 Task: Create a task  Create a new online platform for online financial planning services , assign it to team member softage.4@softage.net in the project AutoFlow and update the status of the task to  At Risk , set the priority of the task to Medium
Action: Mouse moved to (85, 65)
Screenshot: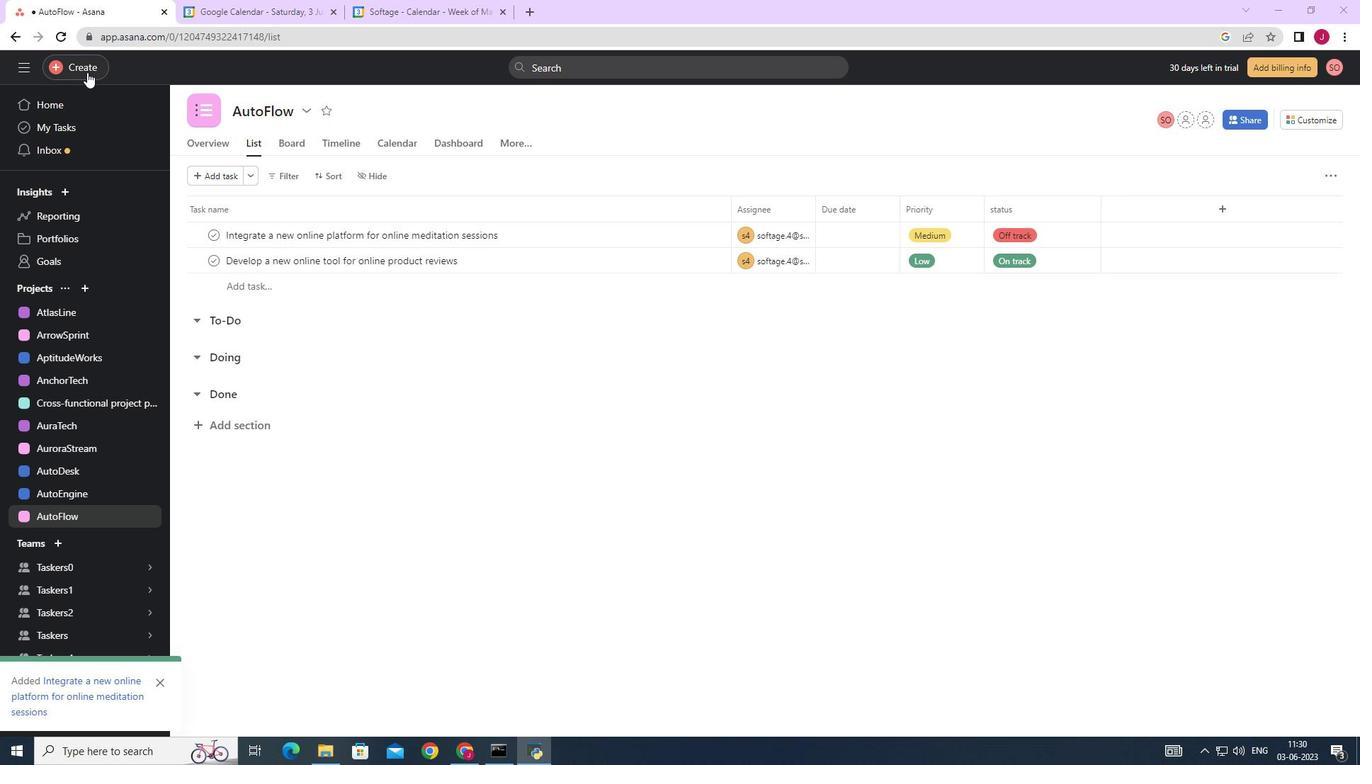 
Action: Mouse pressed left at (85, 65)
Screenshot: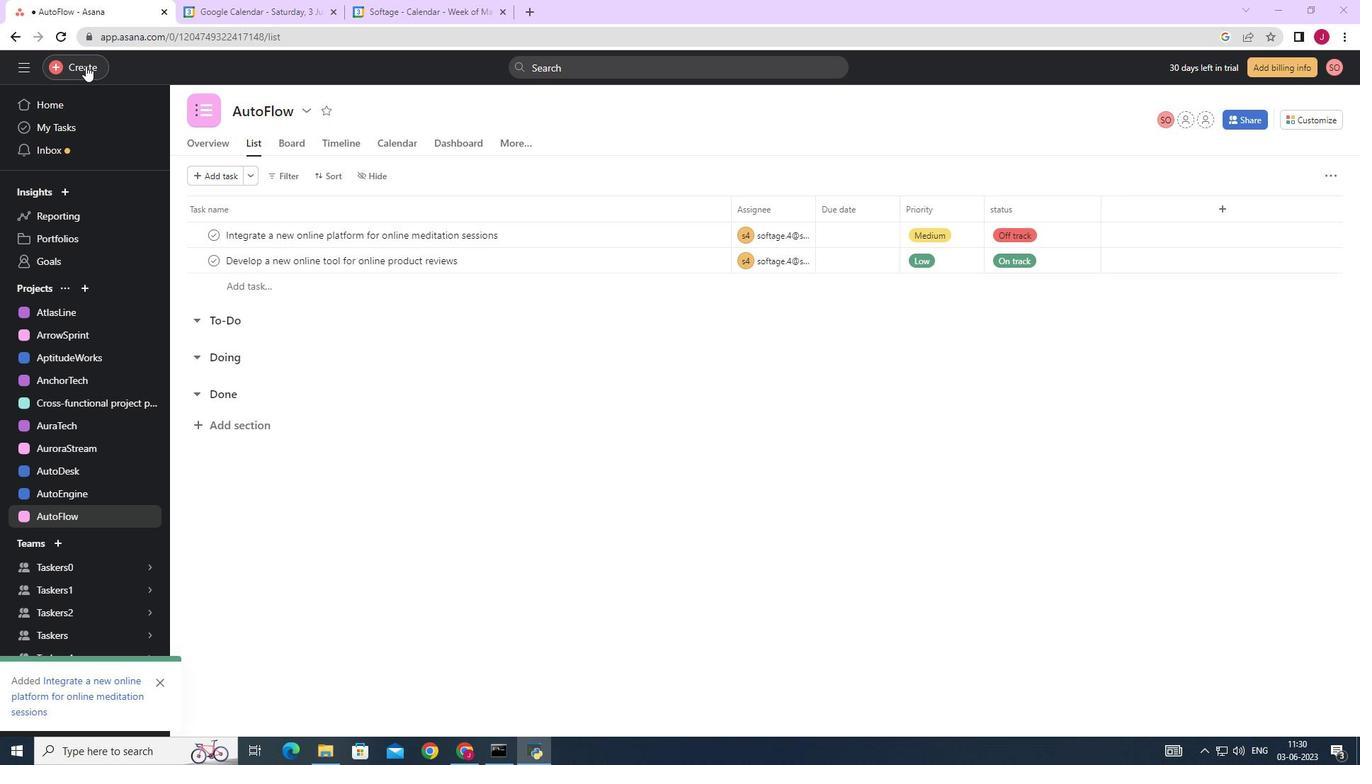 
Action: Mouse moved to (169, 64)
Screenshot: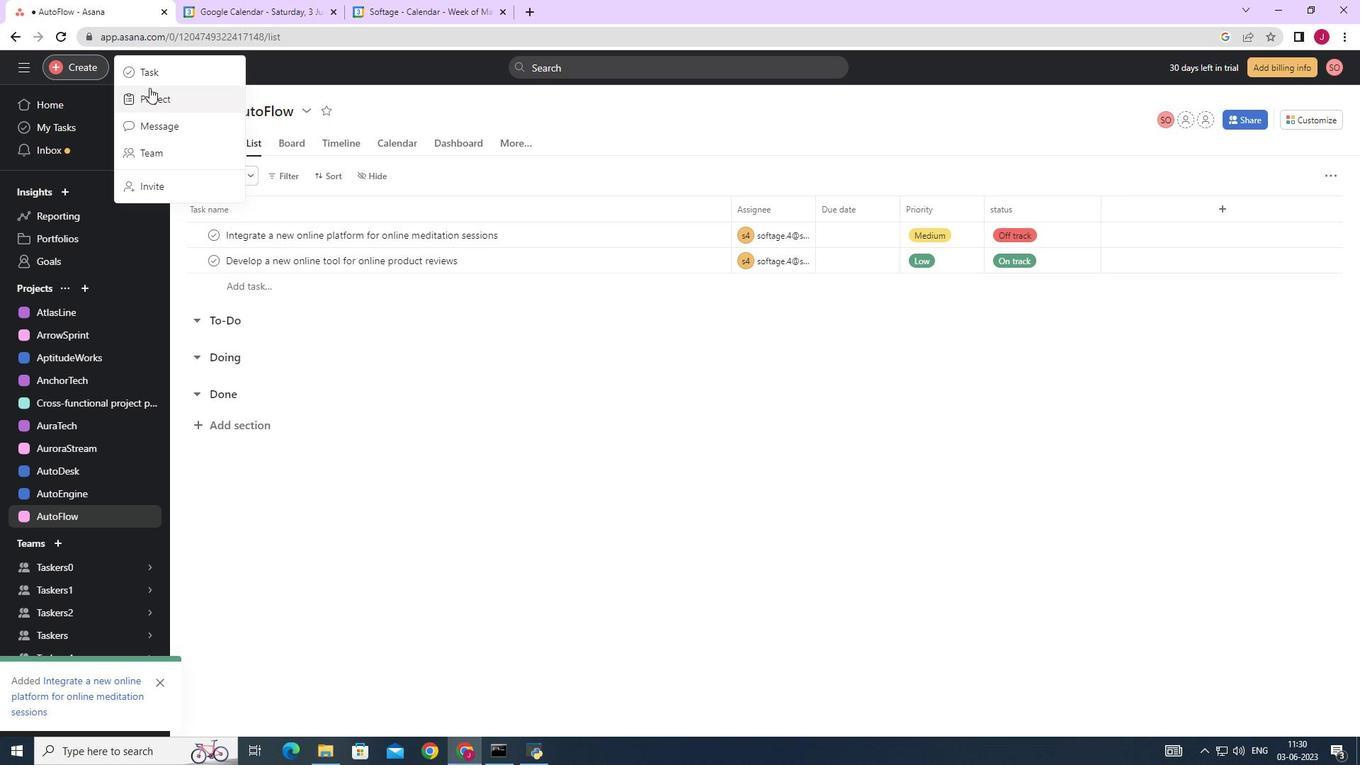 
Action: Mouse pressed left at (169, 64)
Screenshot: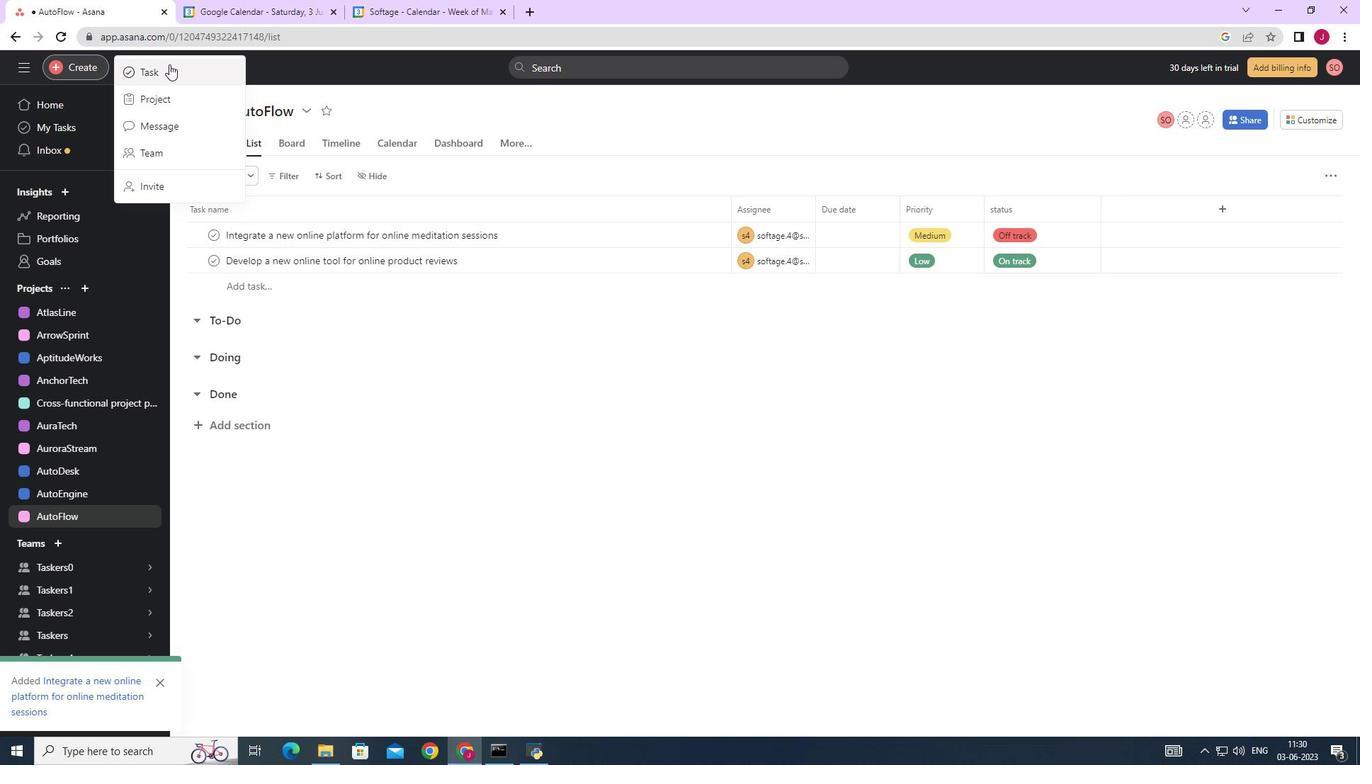 
Action: Mouse moved to (1089, 469)
Screenshot: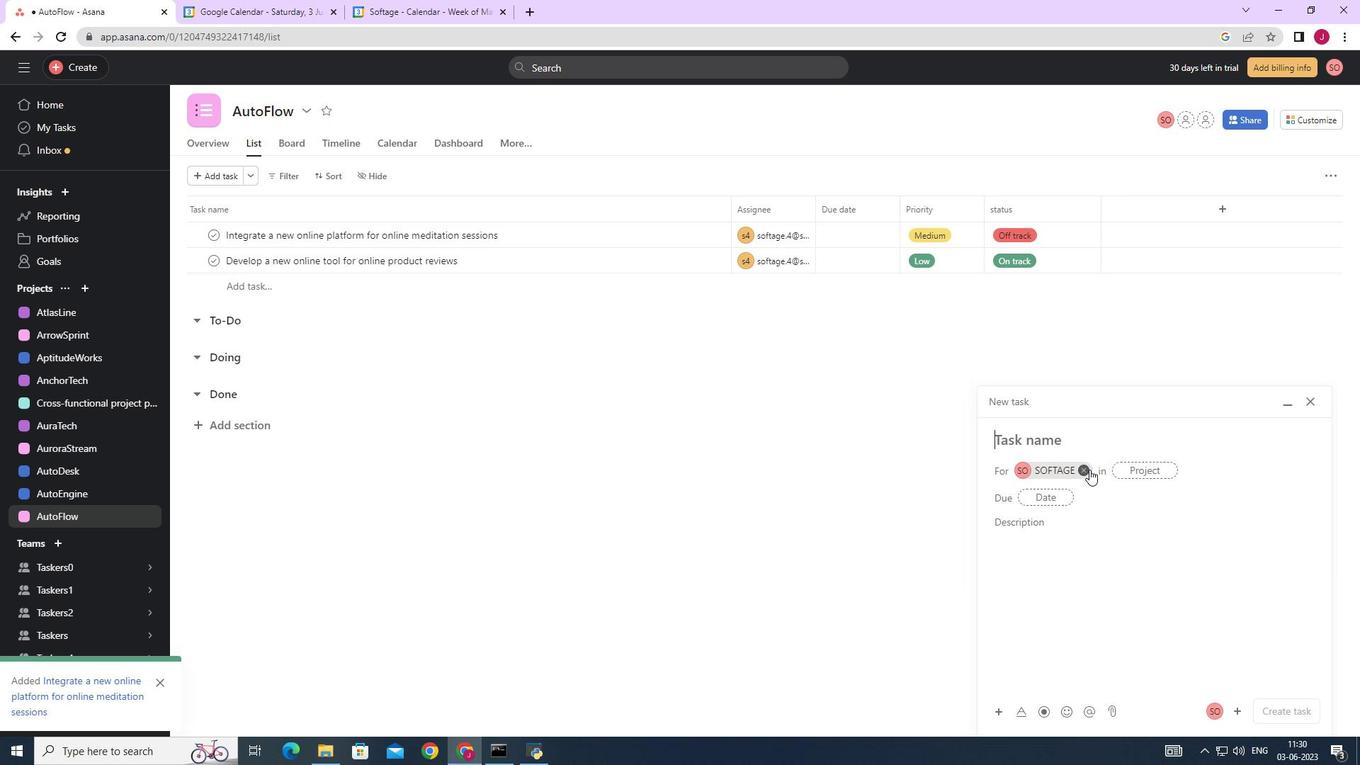 
Action: Mouse pressed left at (1089, 469)
Screenshot: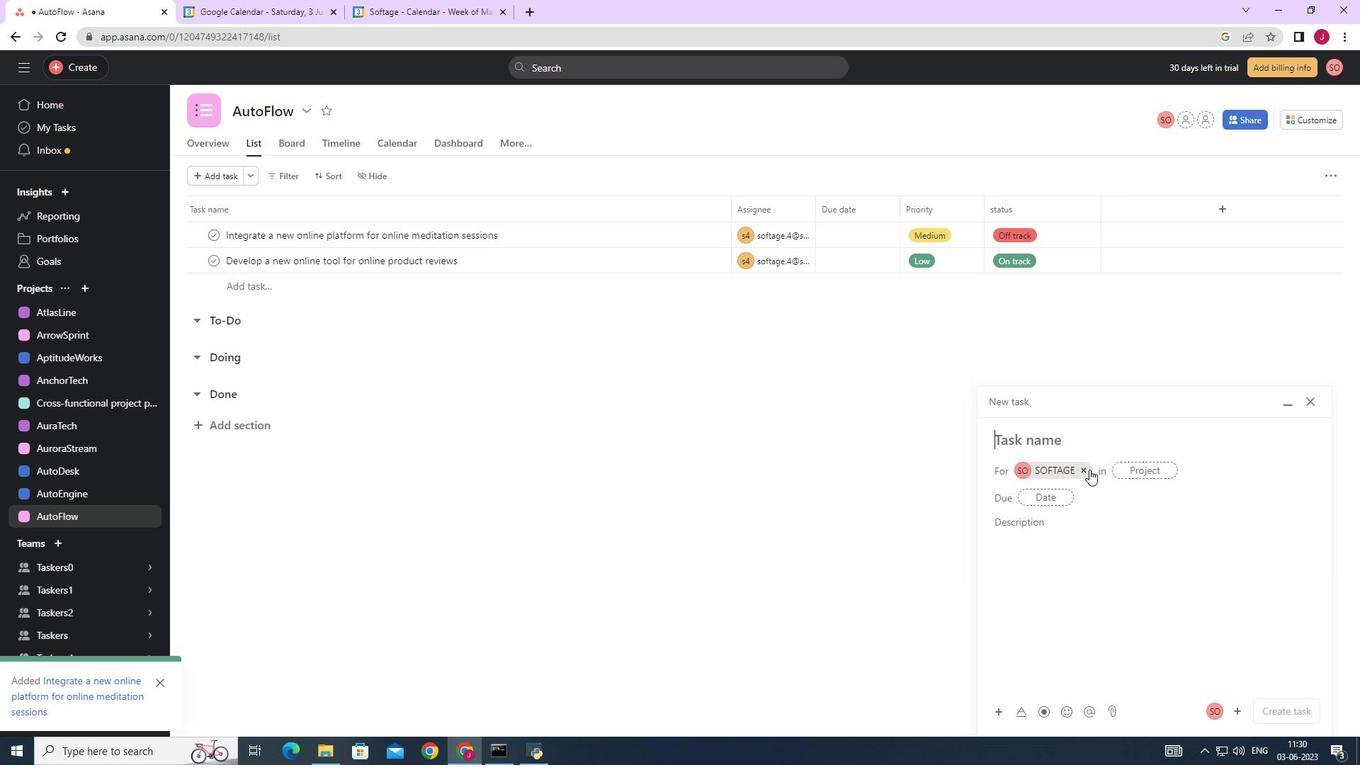 
Action: Mouse moved to (1043, 442)
Screenshot: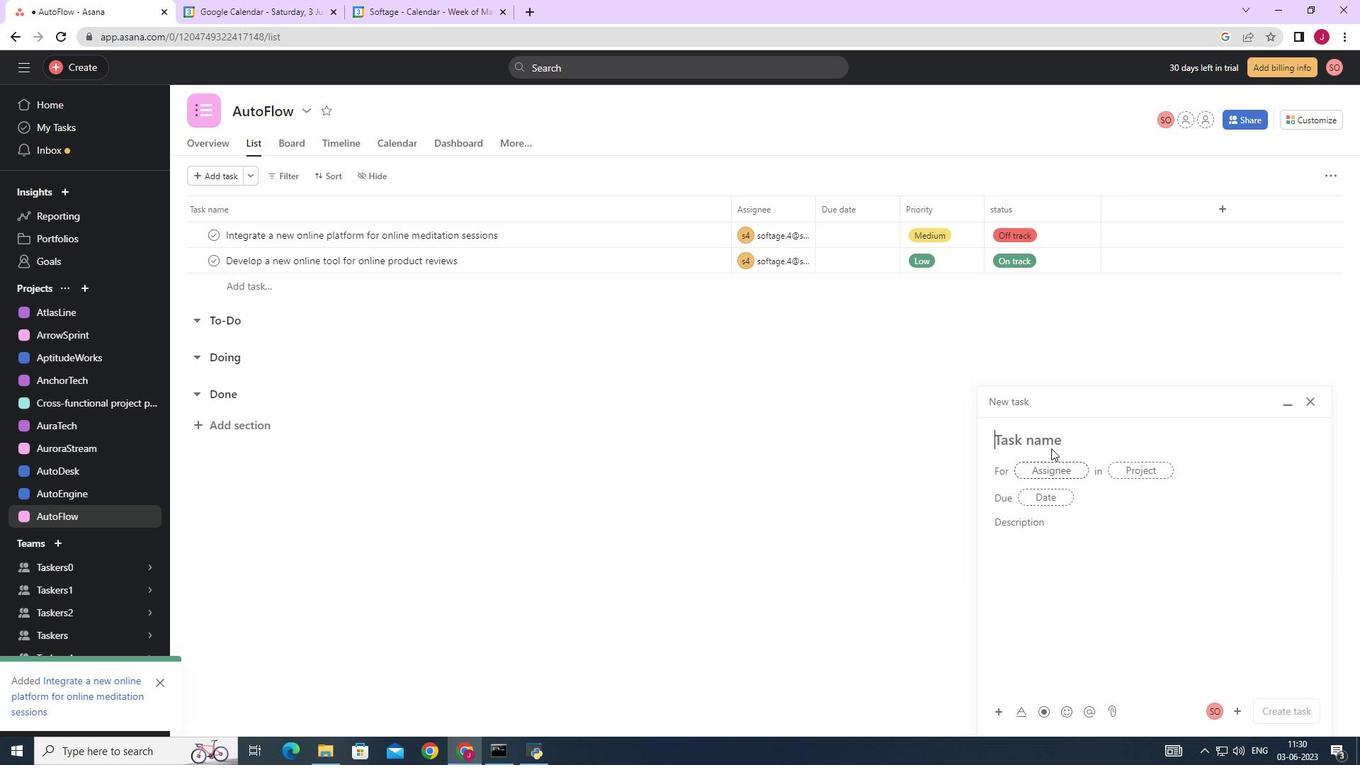 
Action: Mouse pressed left at (1043, 442)
Screenshot: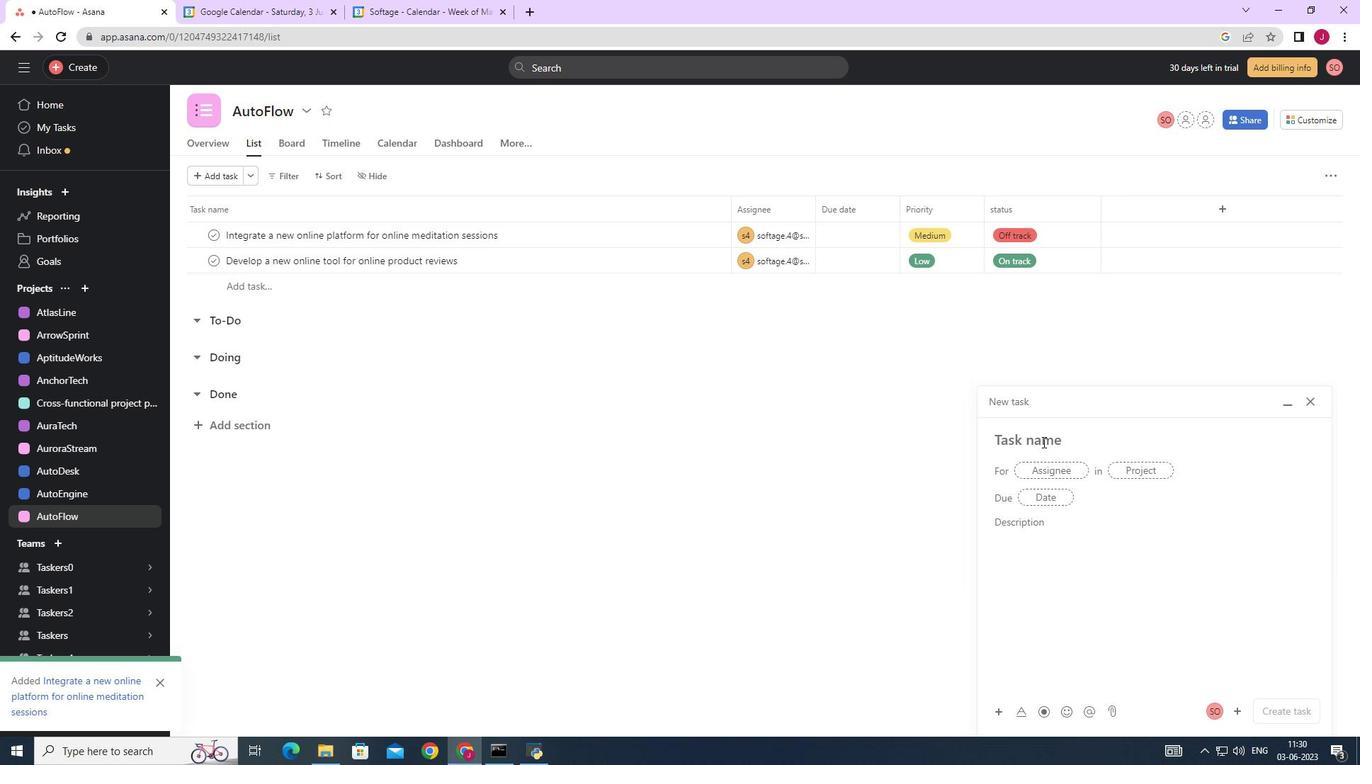 
Action: Key pressed <Key.caps_lock>C<Key.caps_lock>reate<Key.space>a<Key.space>new<Key.space>online<Key.space>platform<Key.space>for<Key.space>online<Key.space>financial<Key.space>planning<Key.space>services
Screenshot: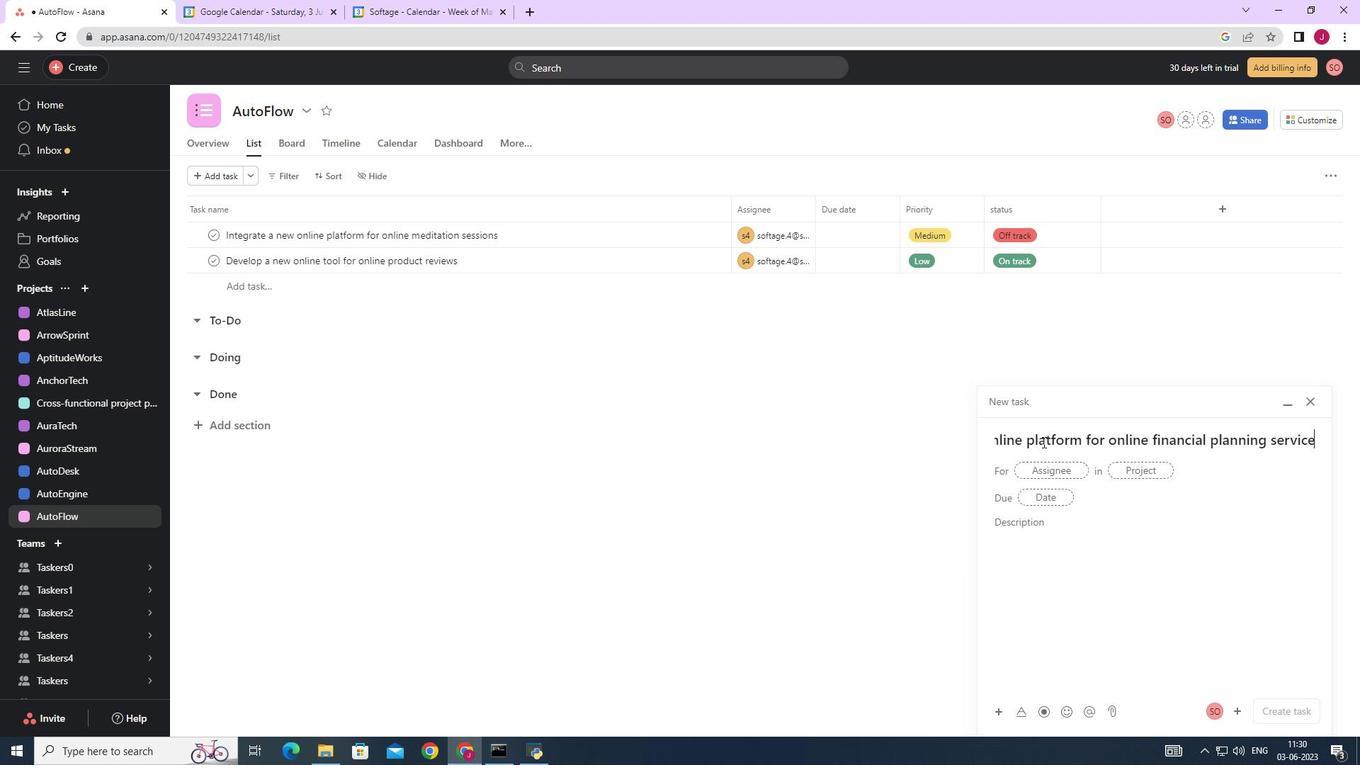 
Action: Mouse moved to (1053, 469)
Screenshot: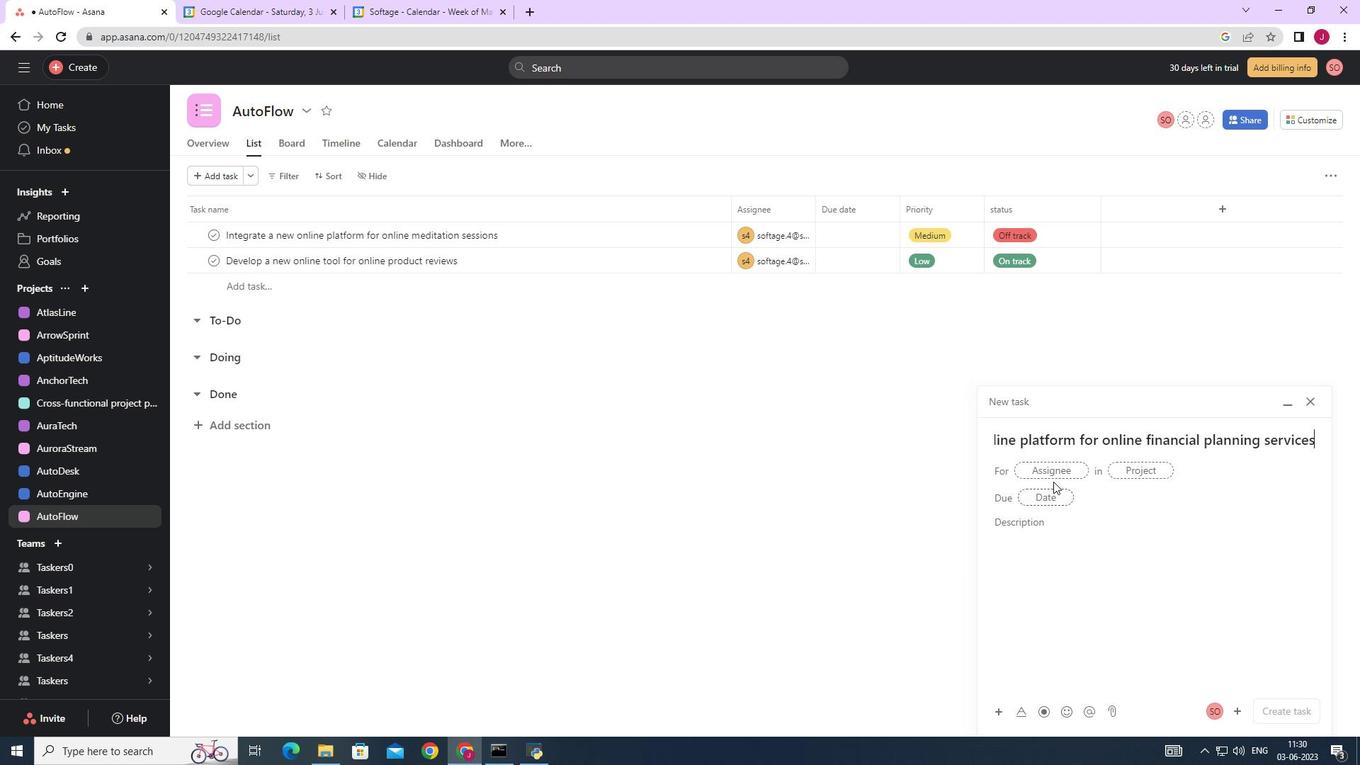 
Action: Mouse pressed left at (1053, 469)
Screenshot: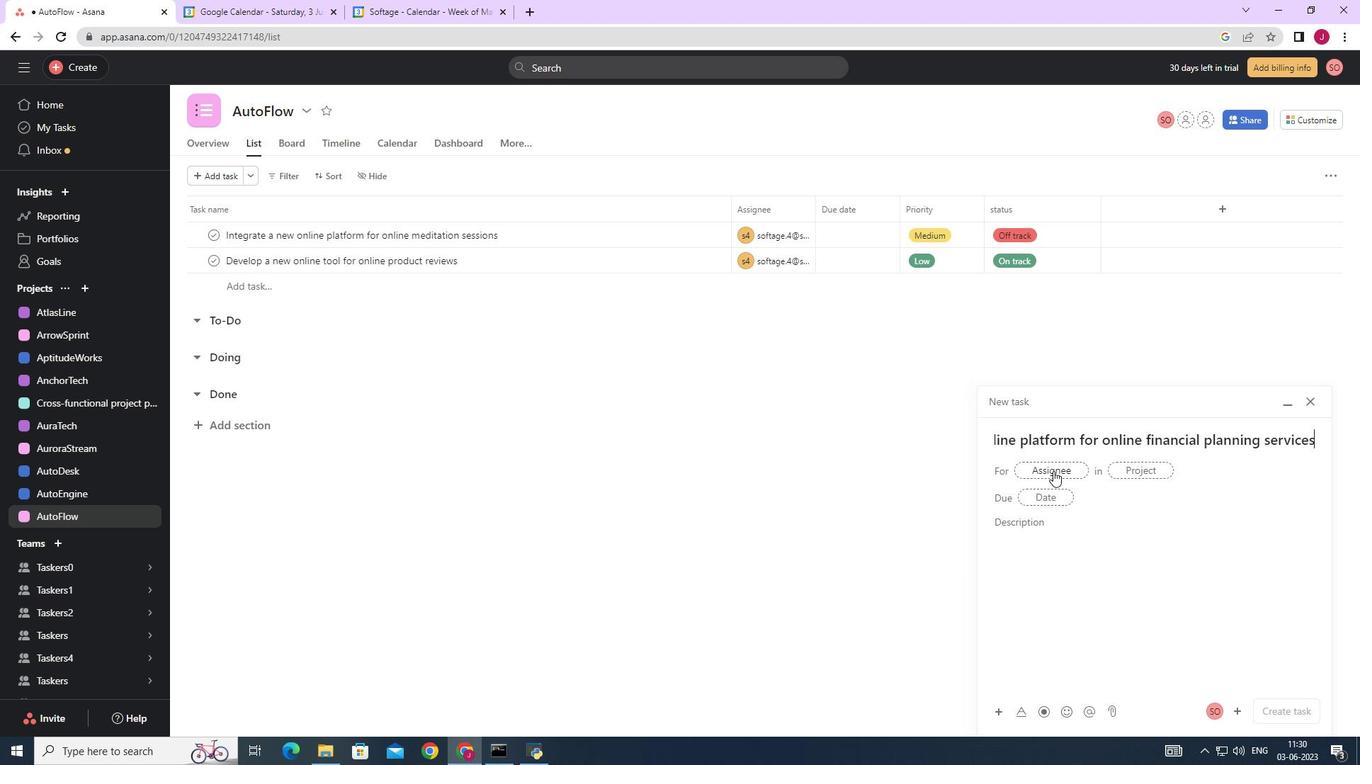 
Action: Mouse moved to (1056, 466)
Screenshot: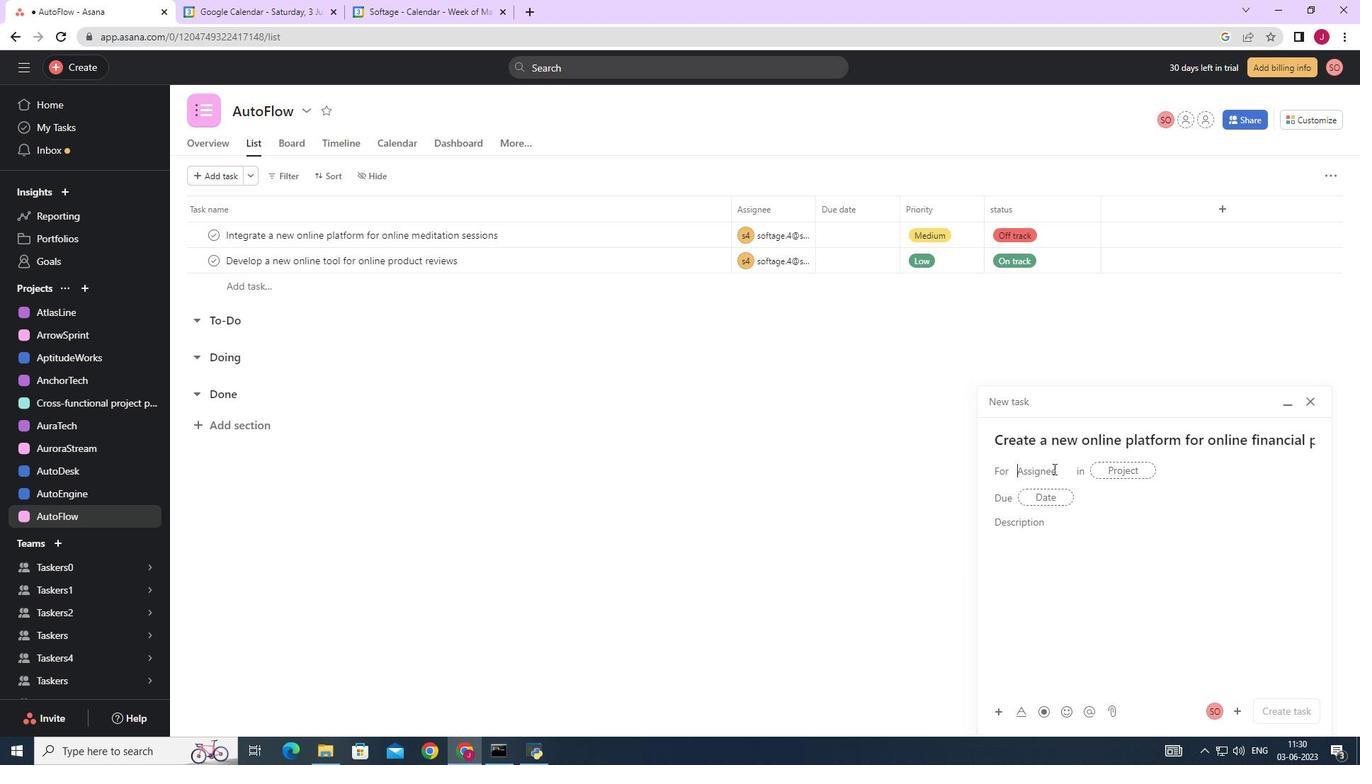 
Action: Key pressed s
Screenshot: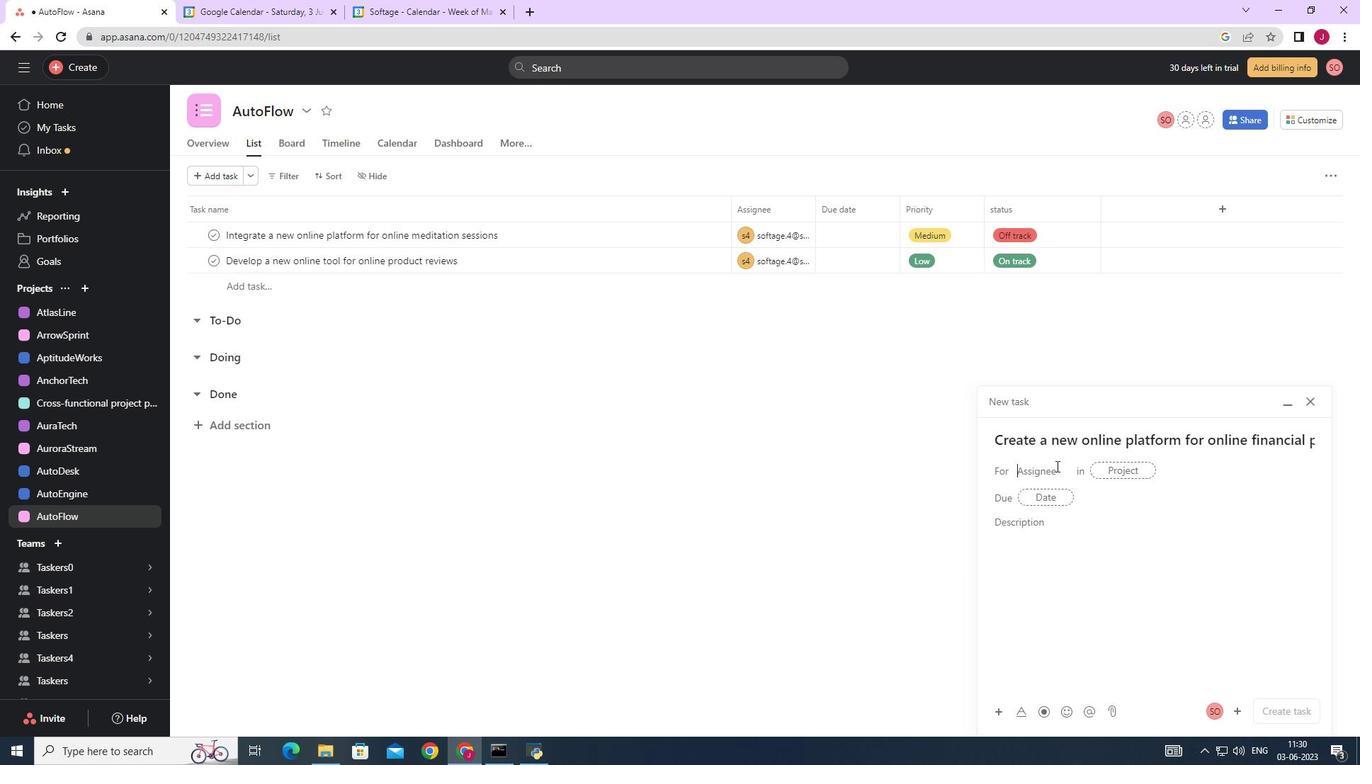 
Action: Mouse moved to (1056, 465)
Screenshot: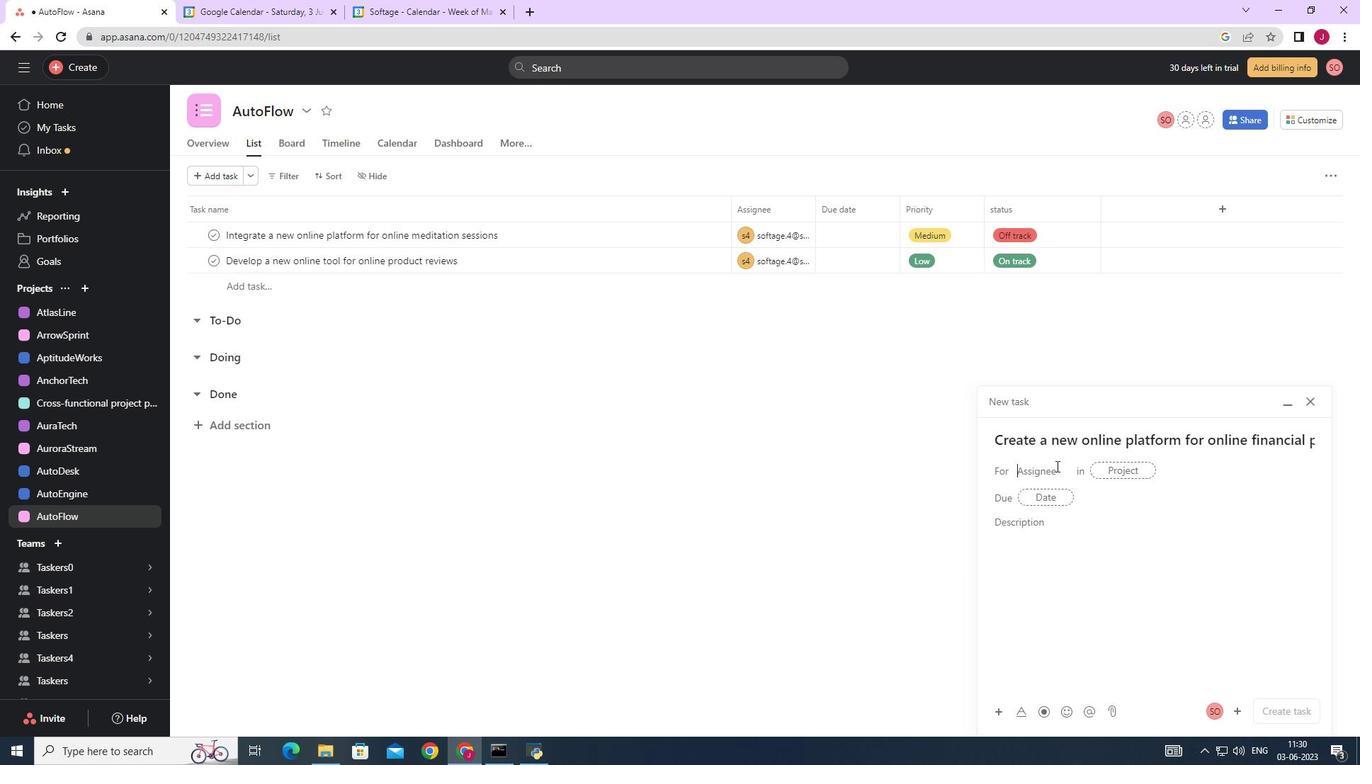 
Action: Key pressed pftage.4<Key.backspace><Key.backspace><Key.backspace><Key.backspace><Key.backspace><Key.backspace><Key.backspace><Key.backspace>oftage.4
Screenshot: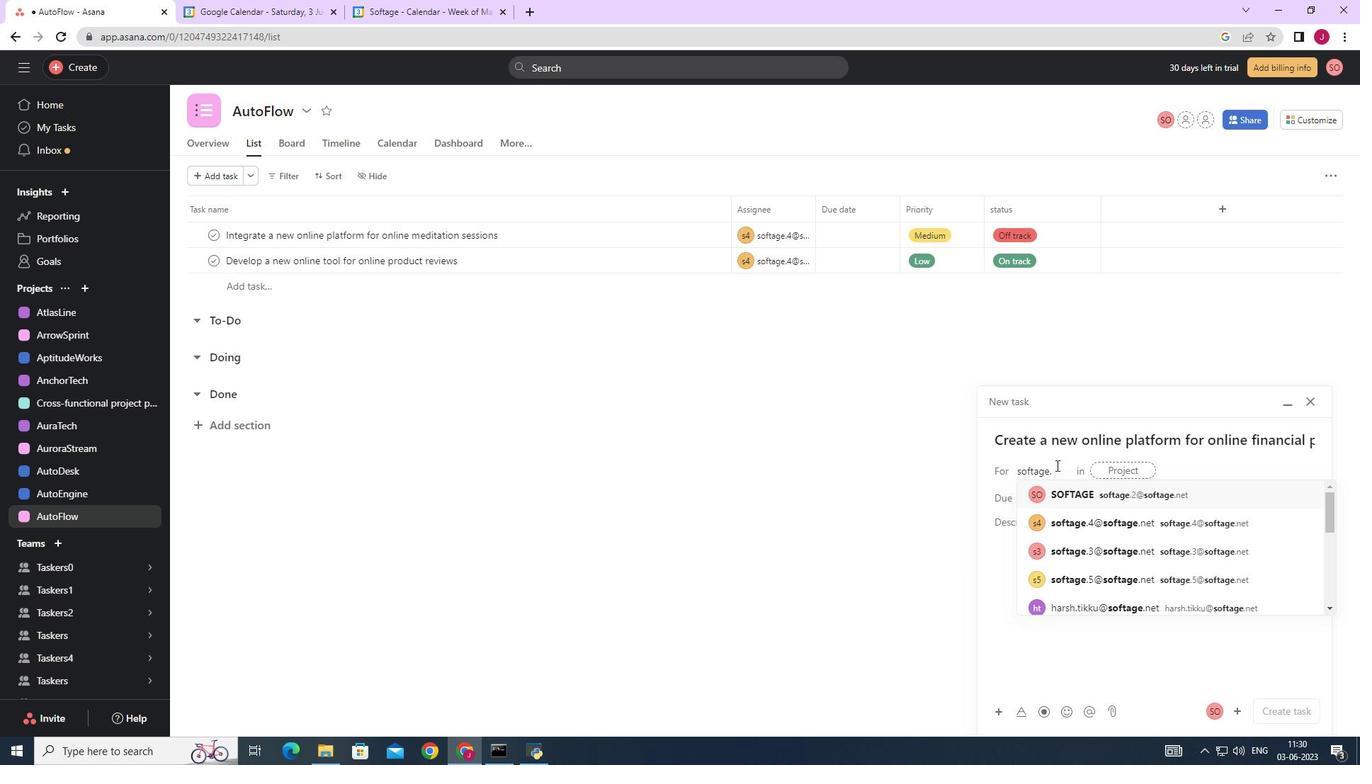 
Action: Mouse moved to (1095, 500)
Screenshot: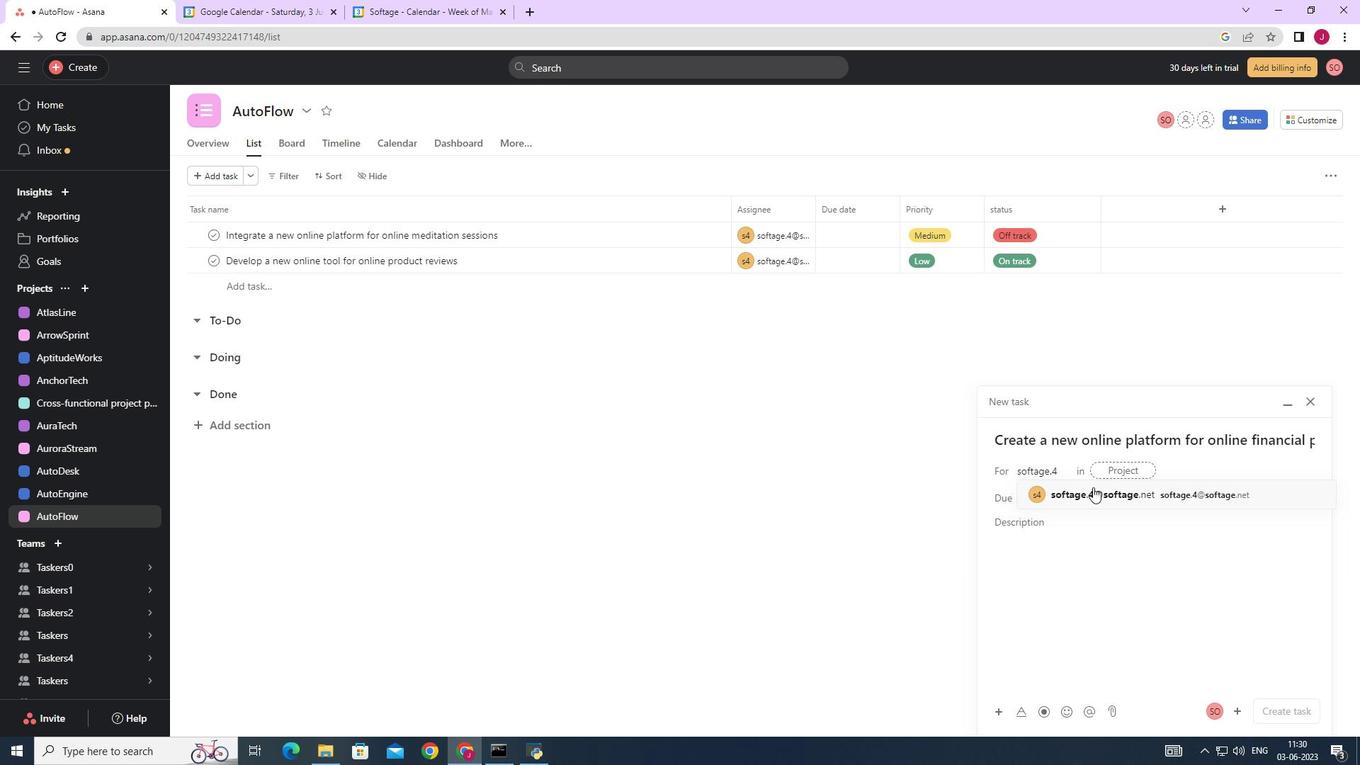 
Action: Mouse pressed left at (1095, 500)
Screenshot: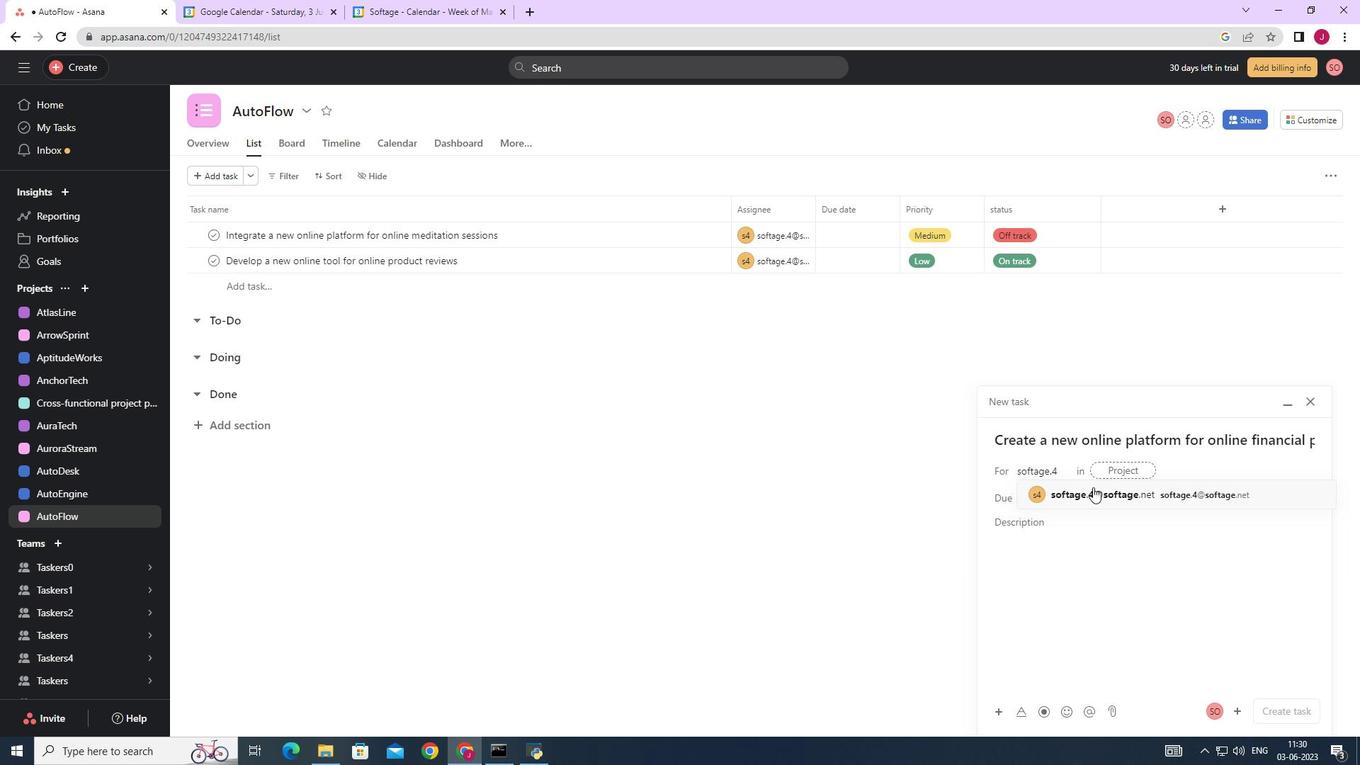 
Action: Mouse moved to (916, 496)
Screenshot: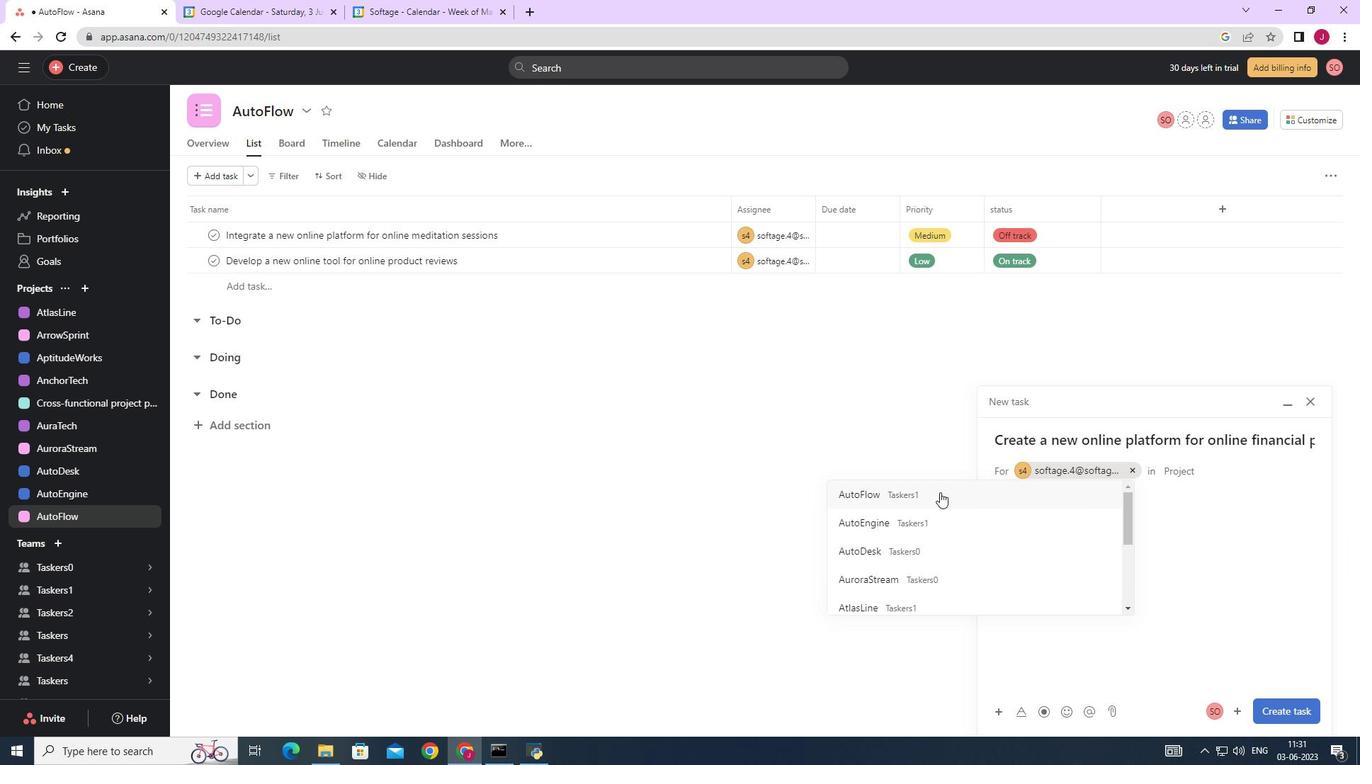 
Action: Mouse pressed left at (916, 496)
Screenshot: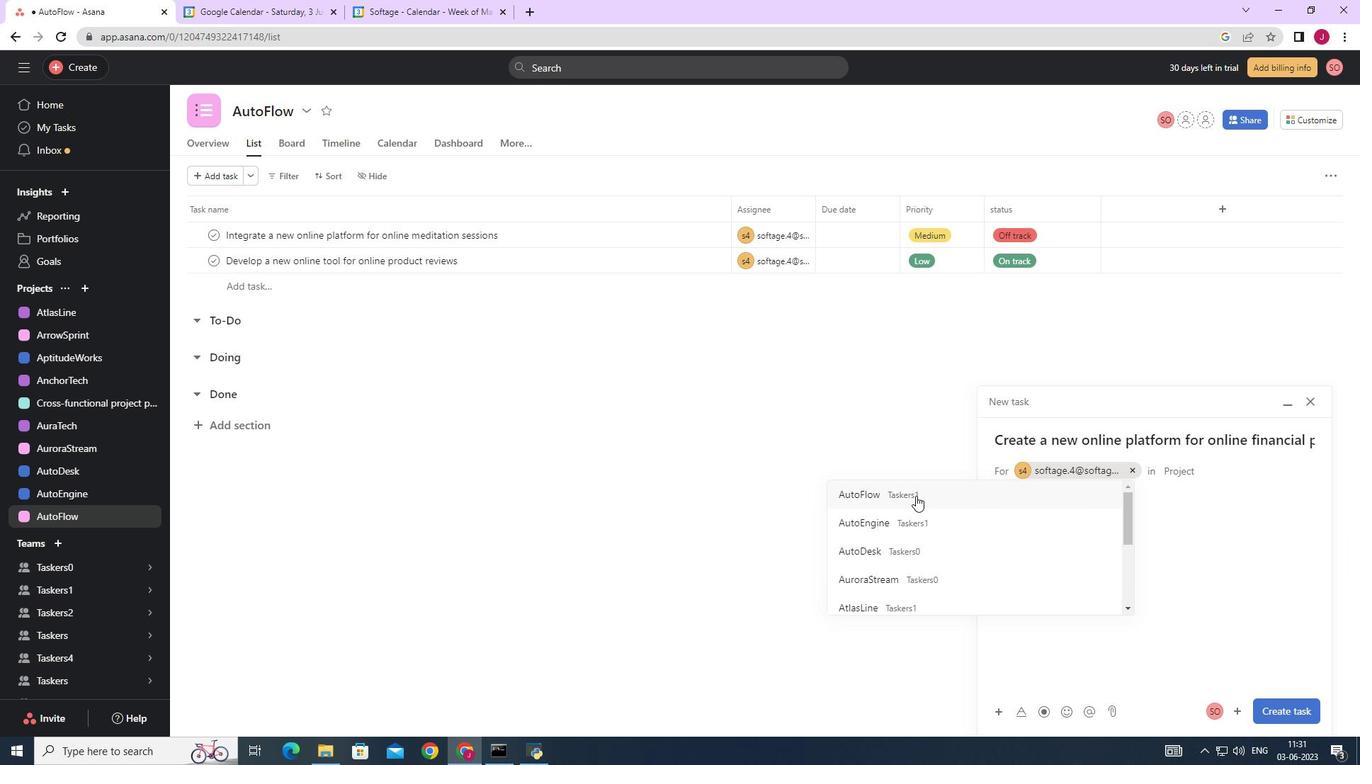 
Action: Mouse moved to (1063, 523)
Screenshot: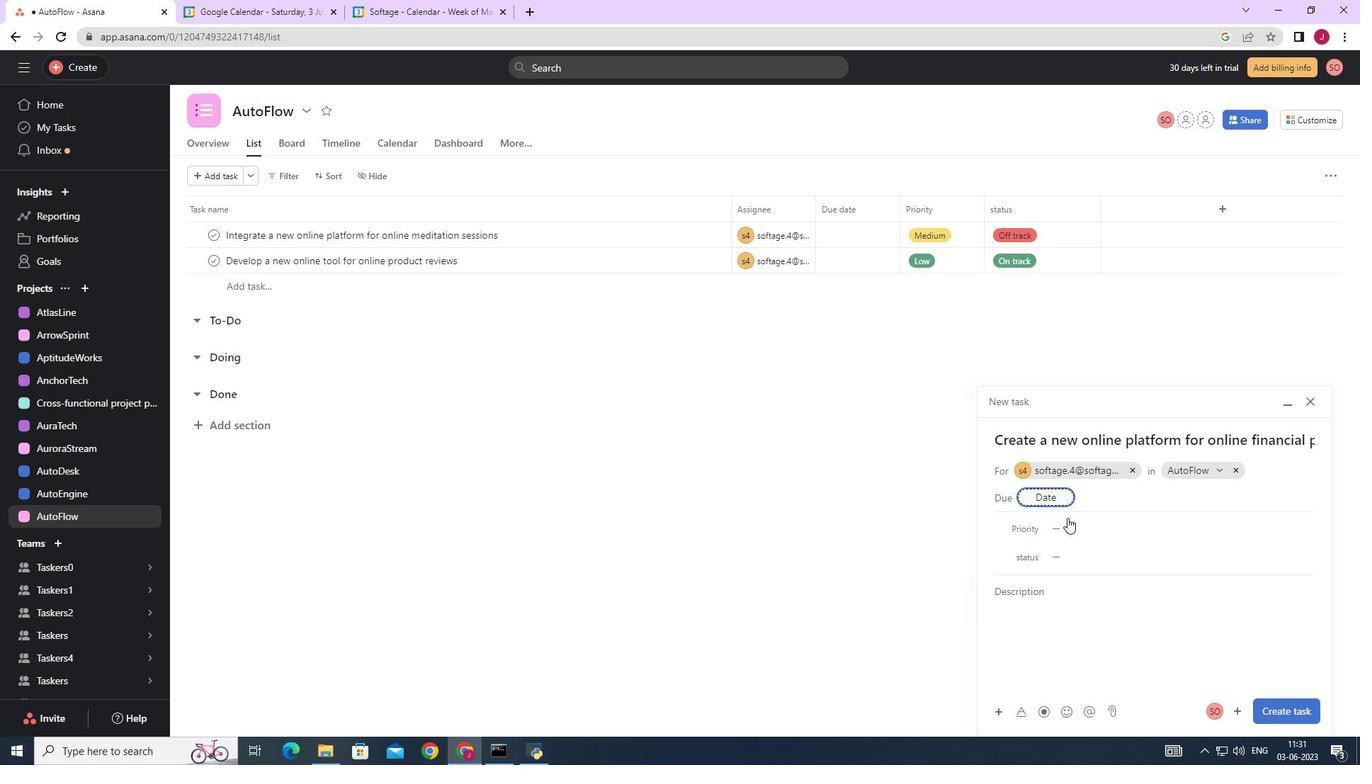 
Action: Mouse pressed left at (1063, 523)
Screenshot: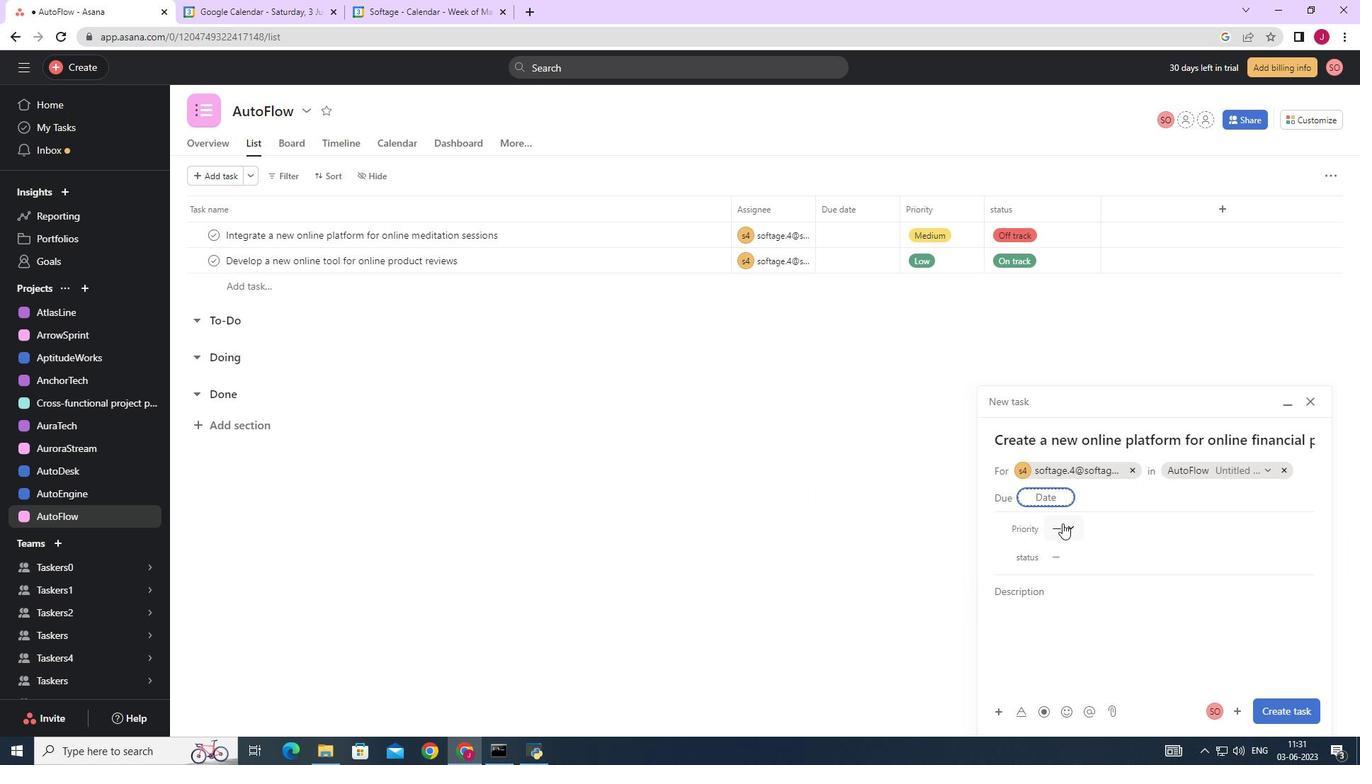 
Action: Mouse moved to (1093, 599)
Screenshot: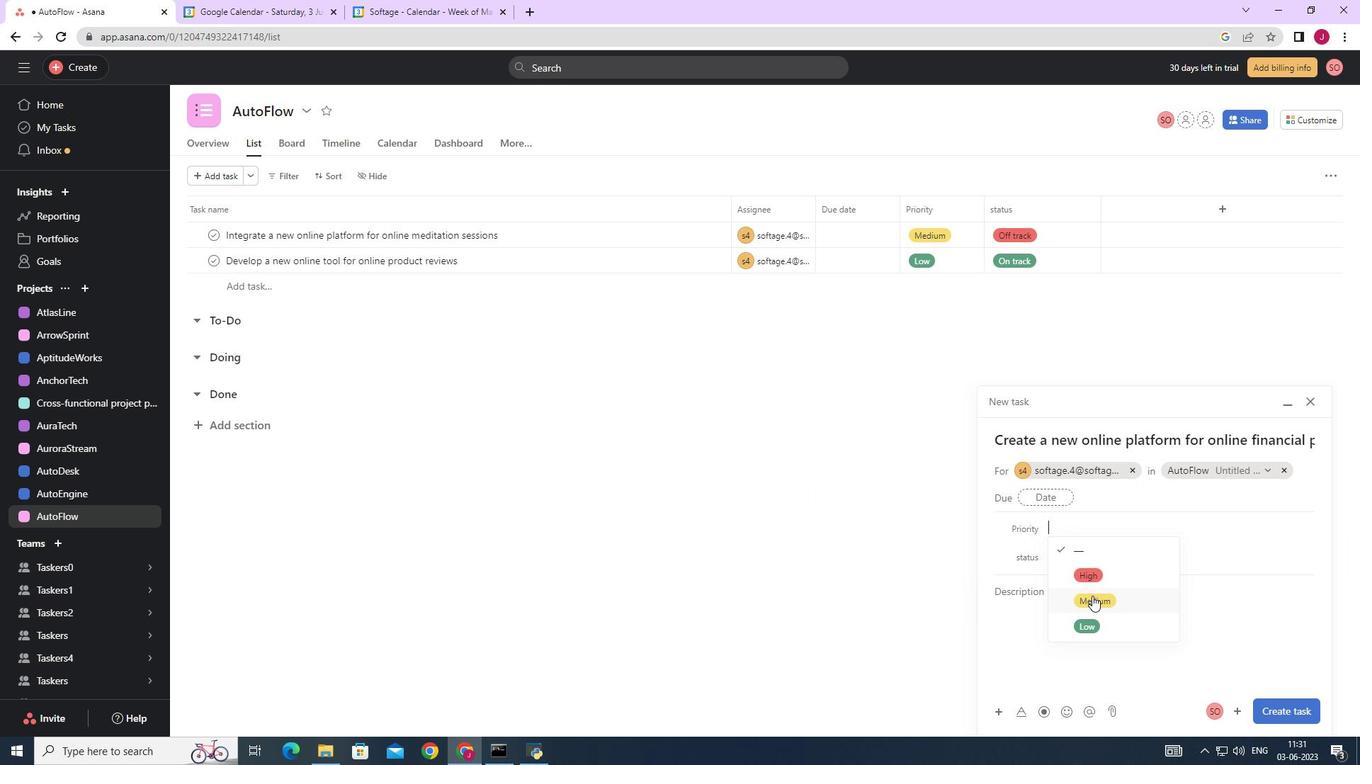 
Action: Mouse pressed left at (1093, 599)
Screenshot: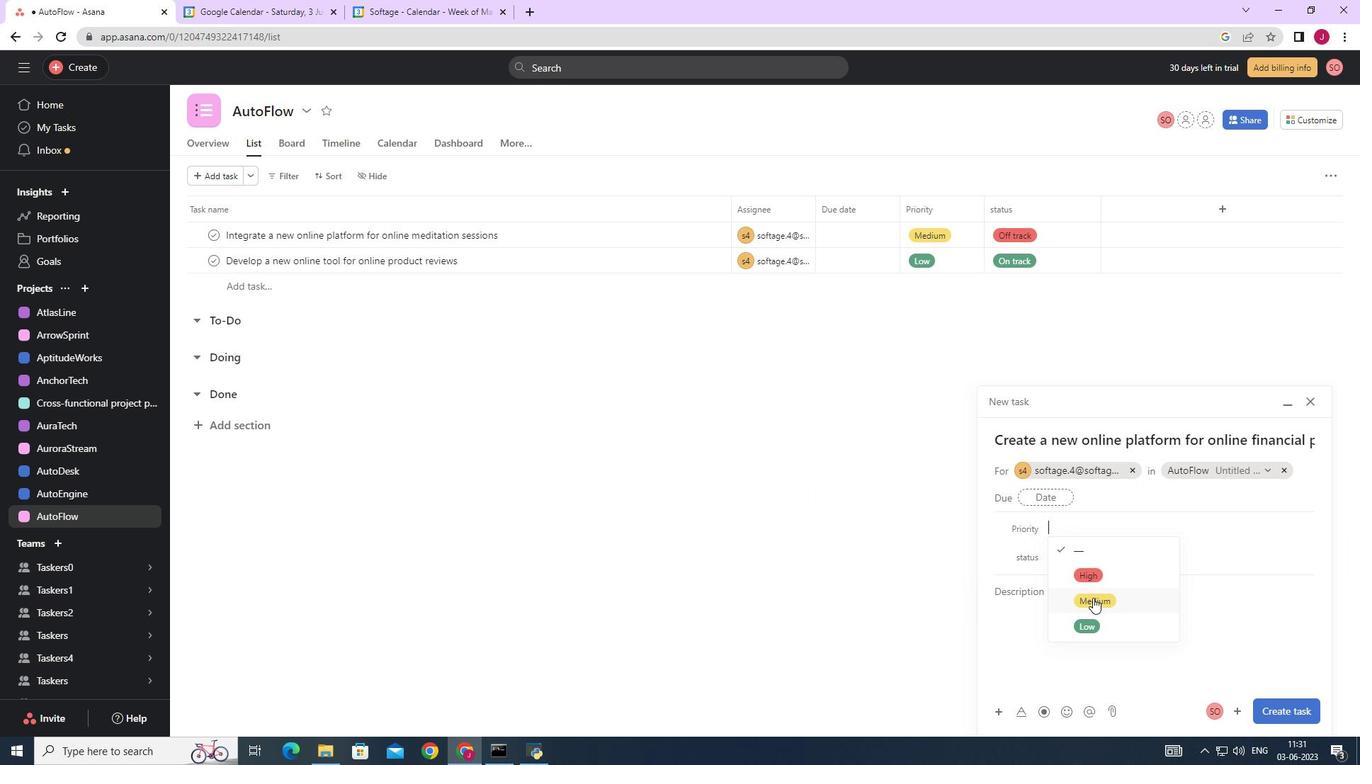 
Action: Mouse moved to (1067, 553)
Screenshot: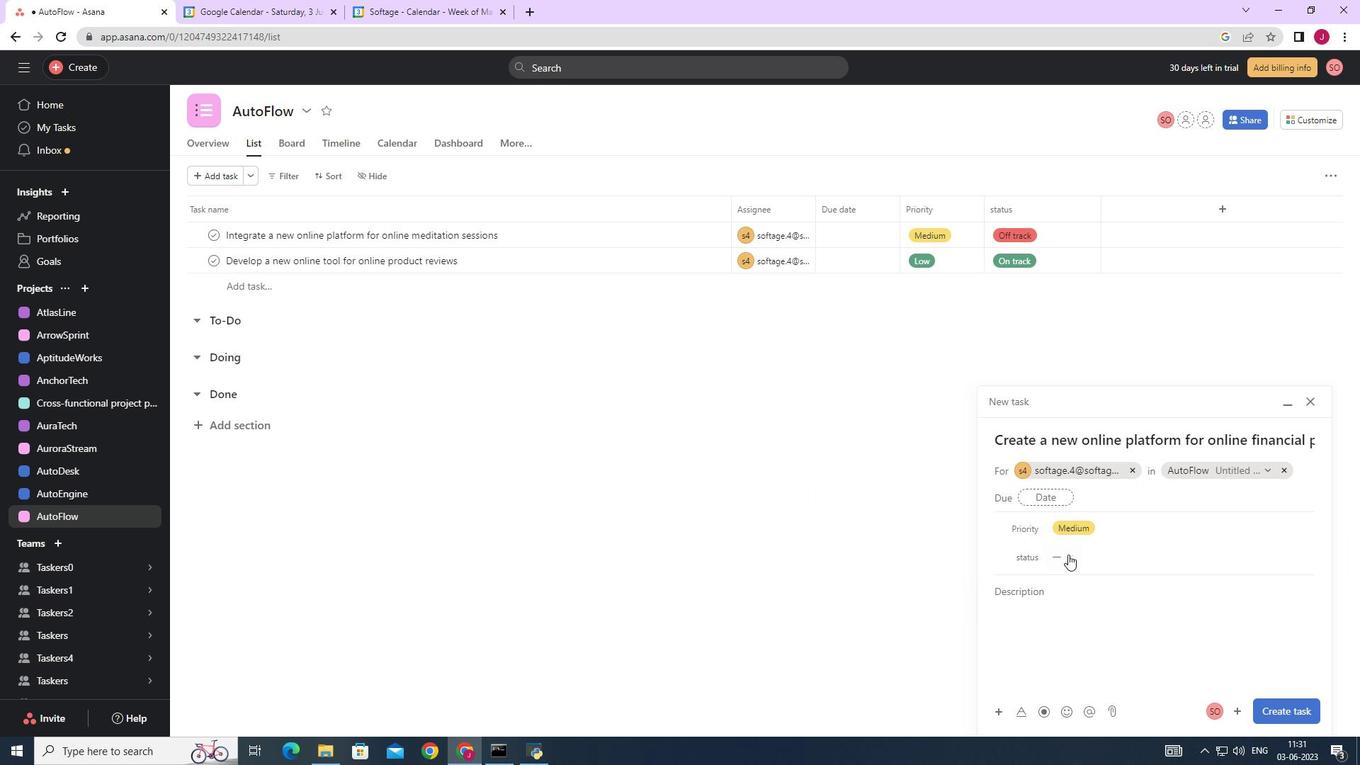 
Action: Mouse pressed left at (1067, 553)
Screenshot: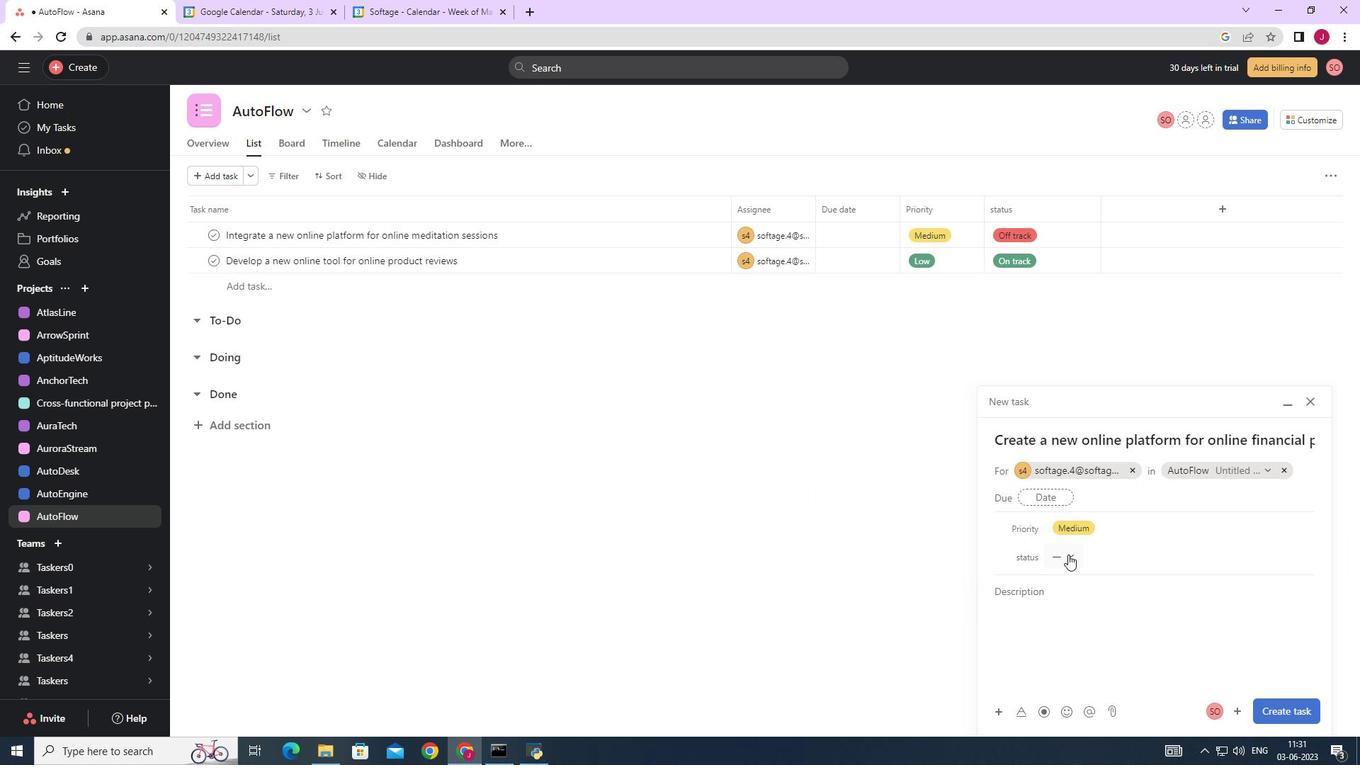 
Action: Mouse moved to (1098, 651)
Screenshot: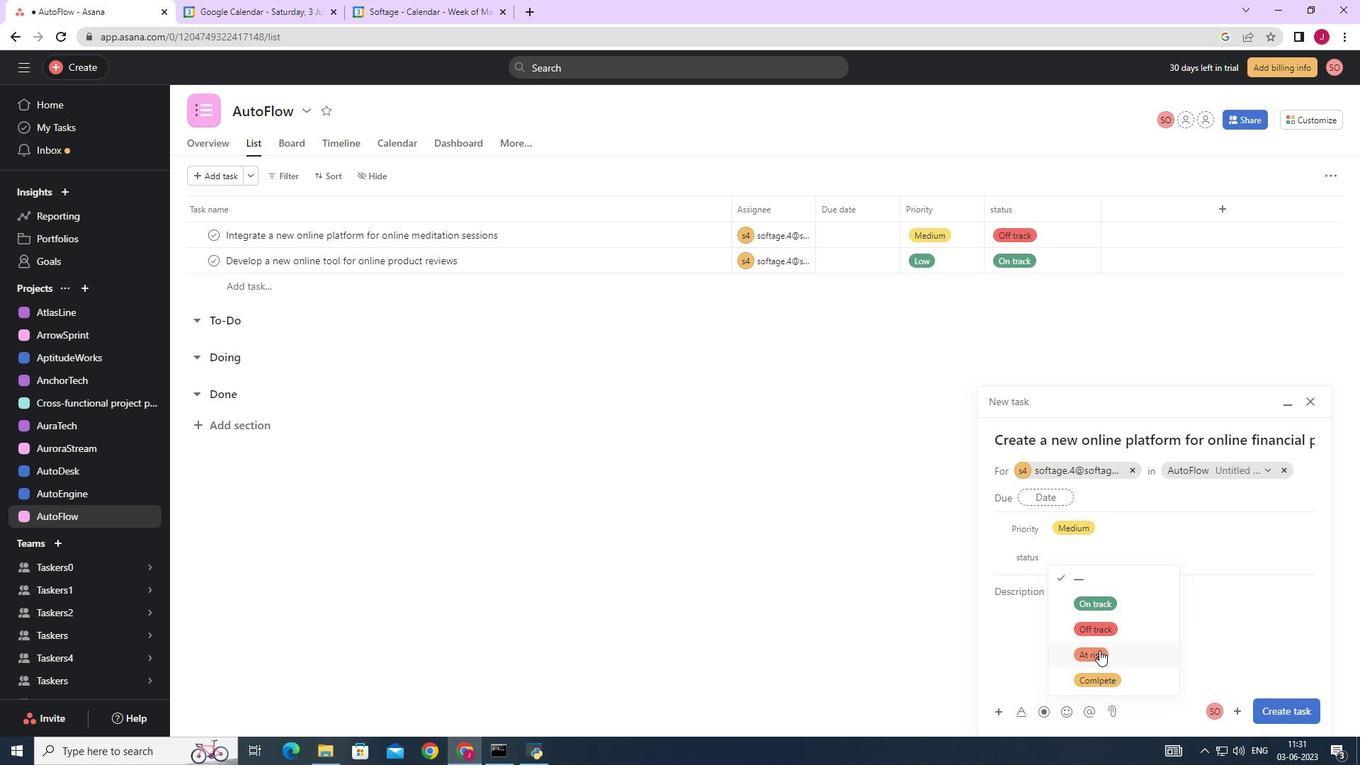 
Action: Mouse pressed left at (1098, 651)
Screenshot: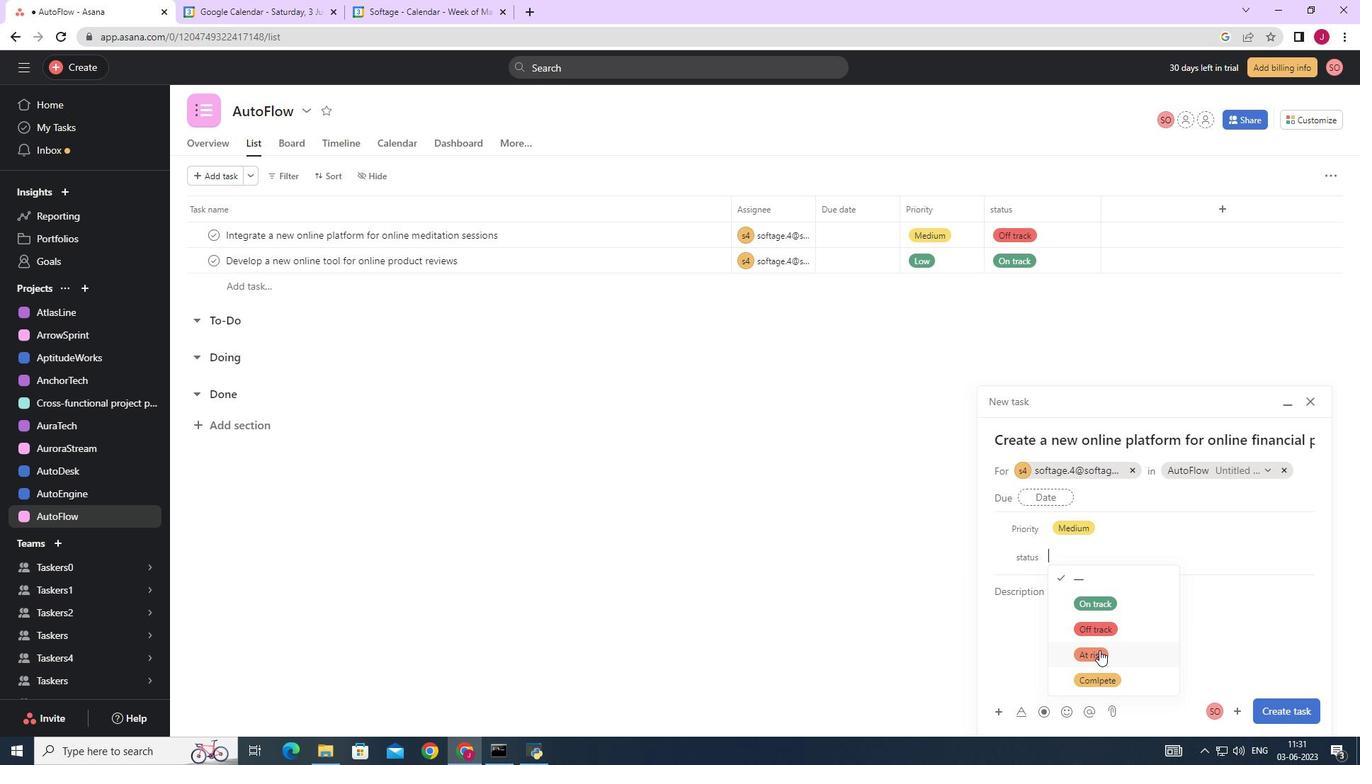 
Action: Mouse moved to (1283, 713)
Screenshot: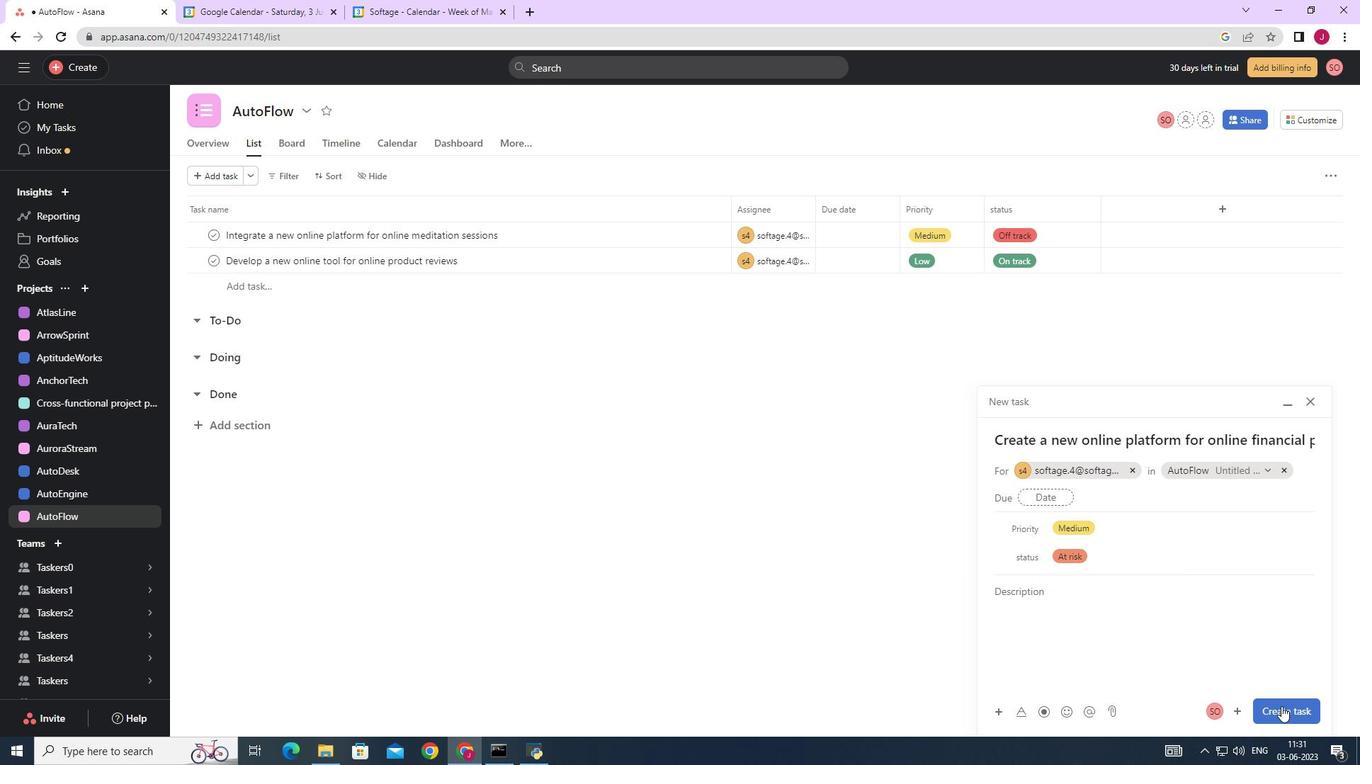 
Action: Mouse pressed left at (1283, 713)
Screenshot: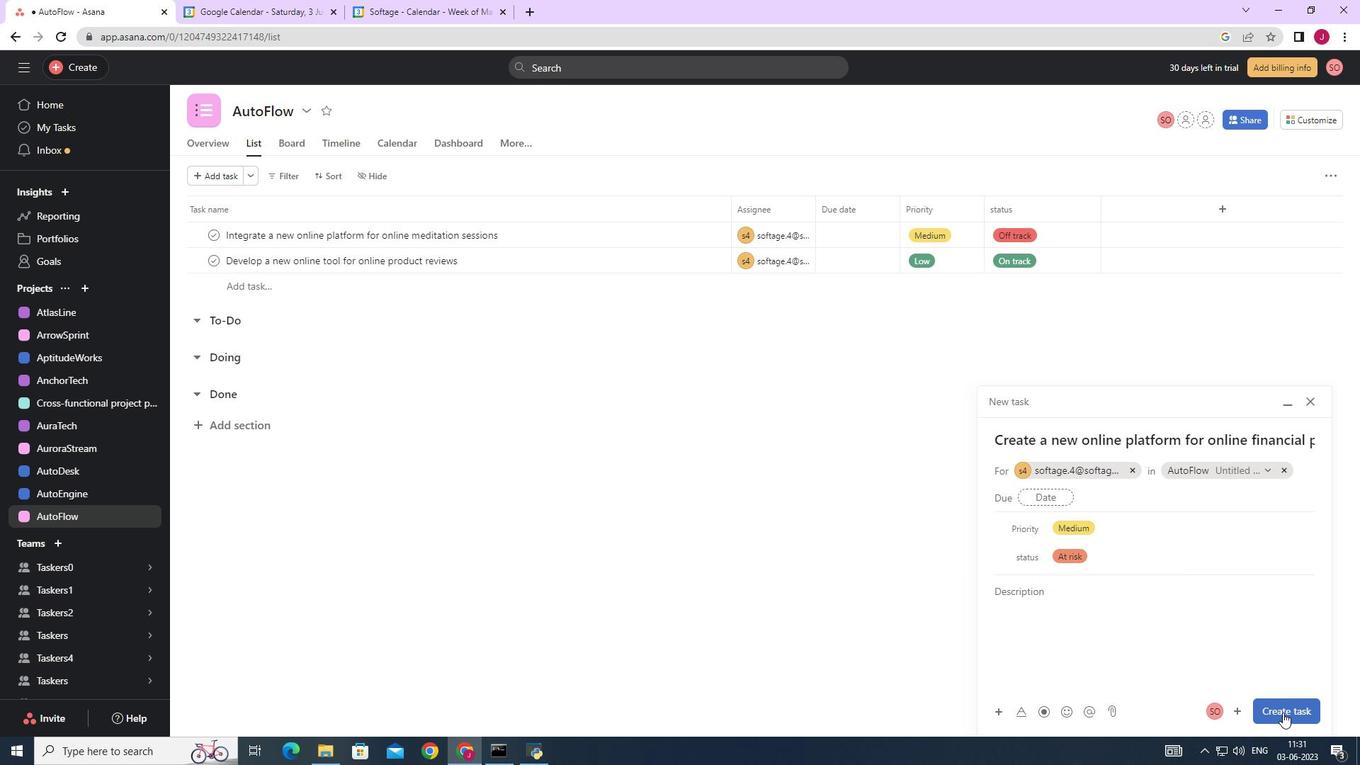 
Action: Mouse moved to (1243, 656)
Screenshot: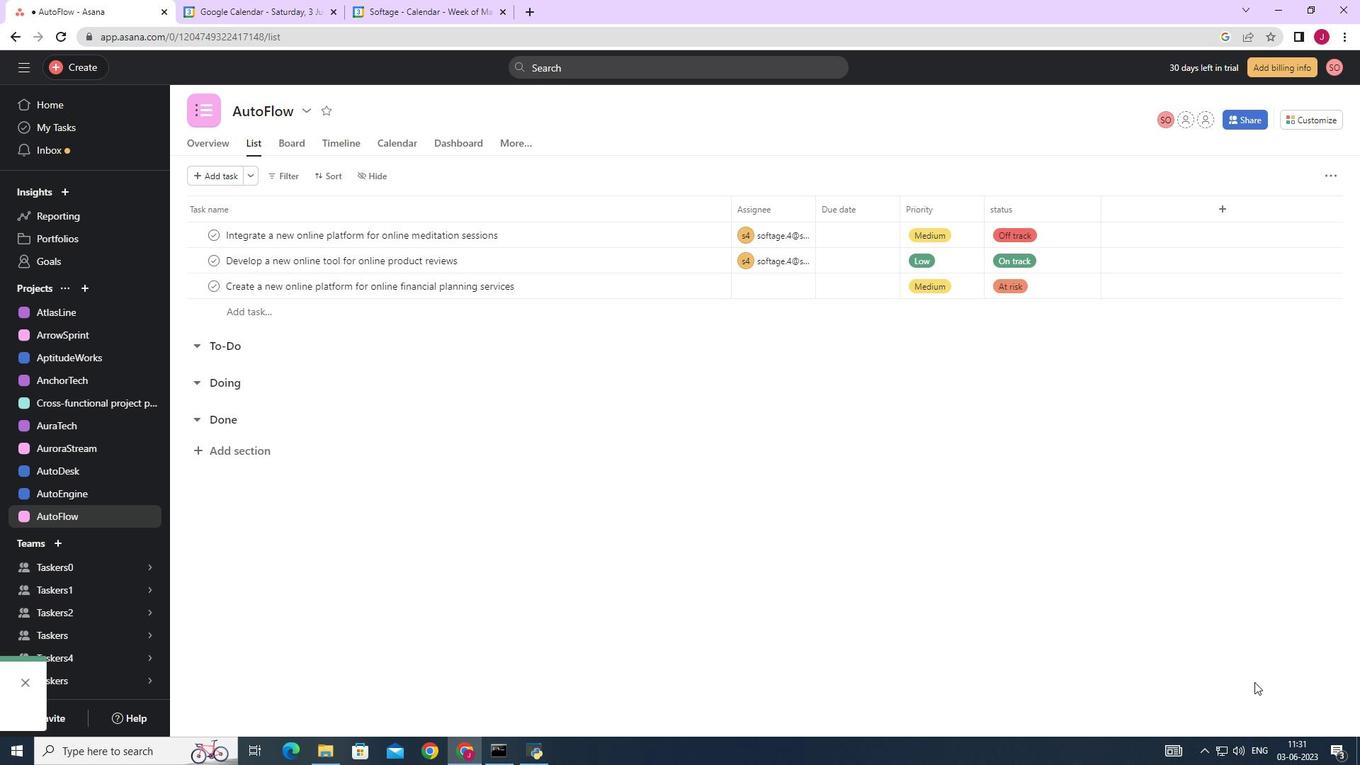 
